 Task: Use the formula "SUMXMY2" in spreadsheet "Project portfolio".
Action: Key pressed '='
Screenshot: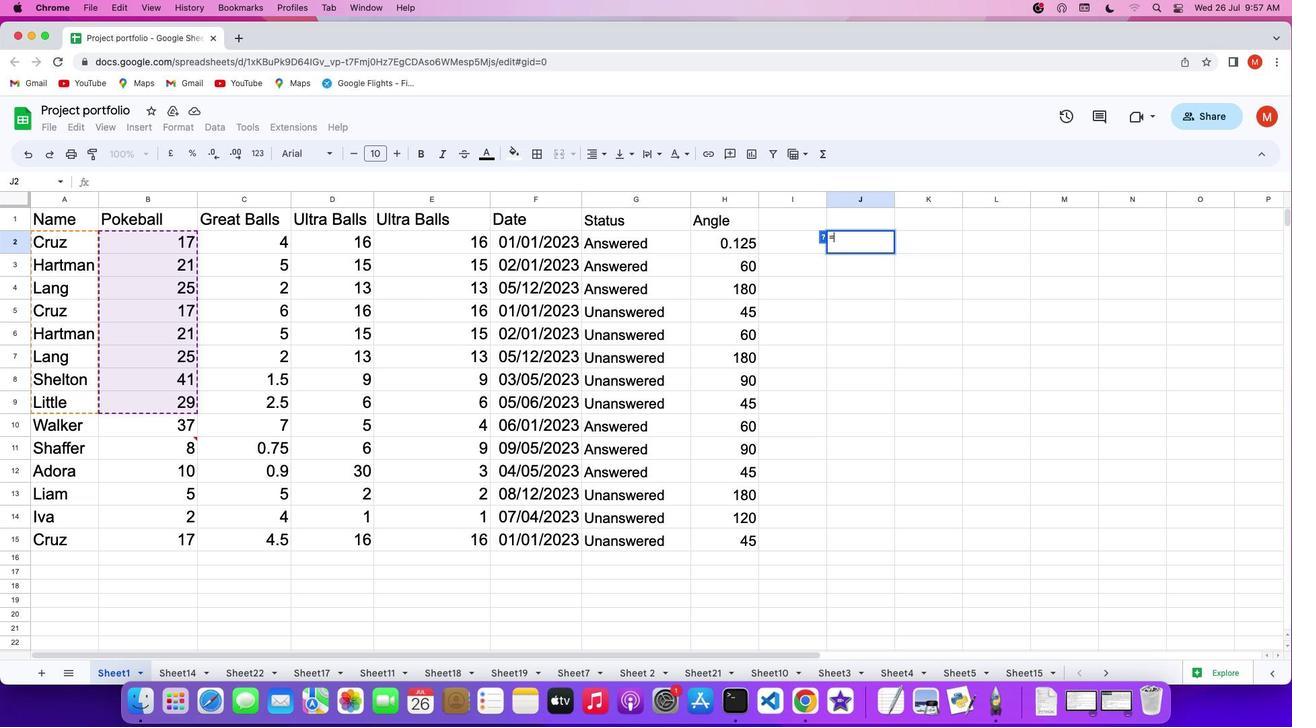 
Action: Mouse moved to (826, 156)
Screenshot: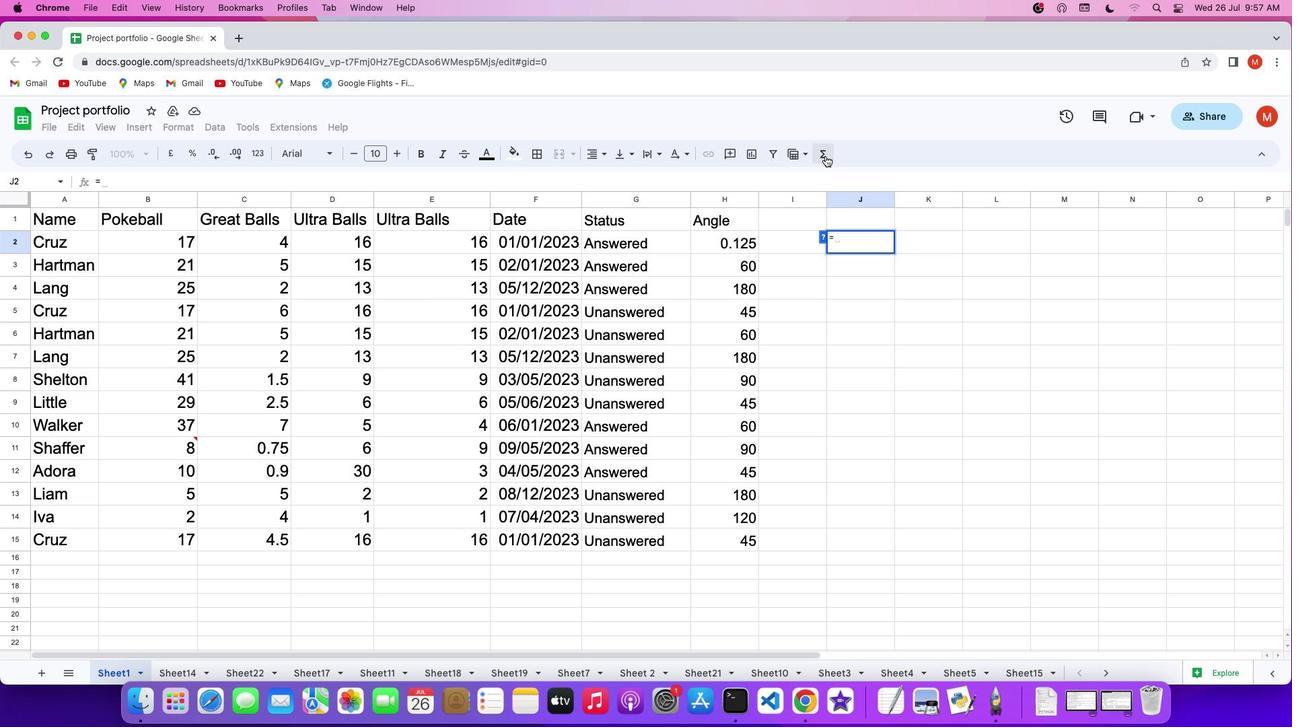 
Action: Mouse pressed left at (826, 156)
Screenshot: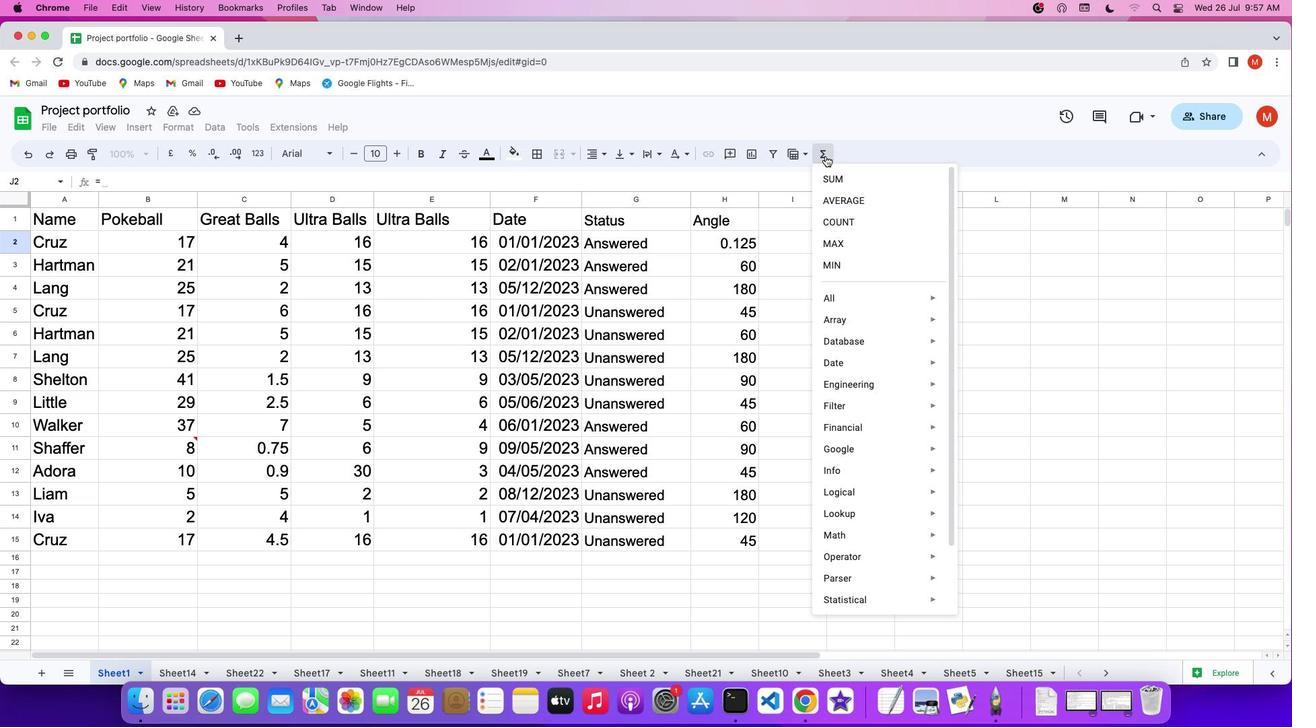 
Action: Mouse moved to (1032, 525)
Screenshot: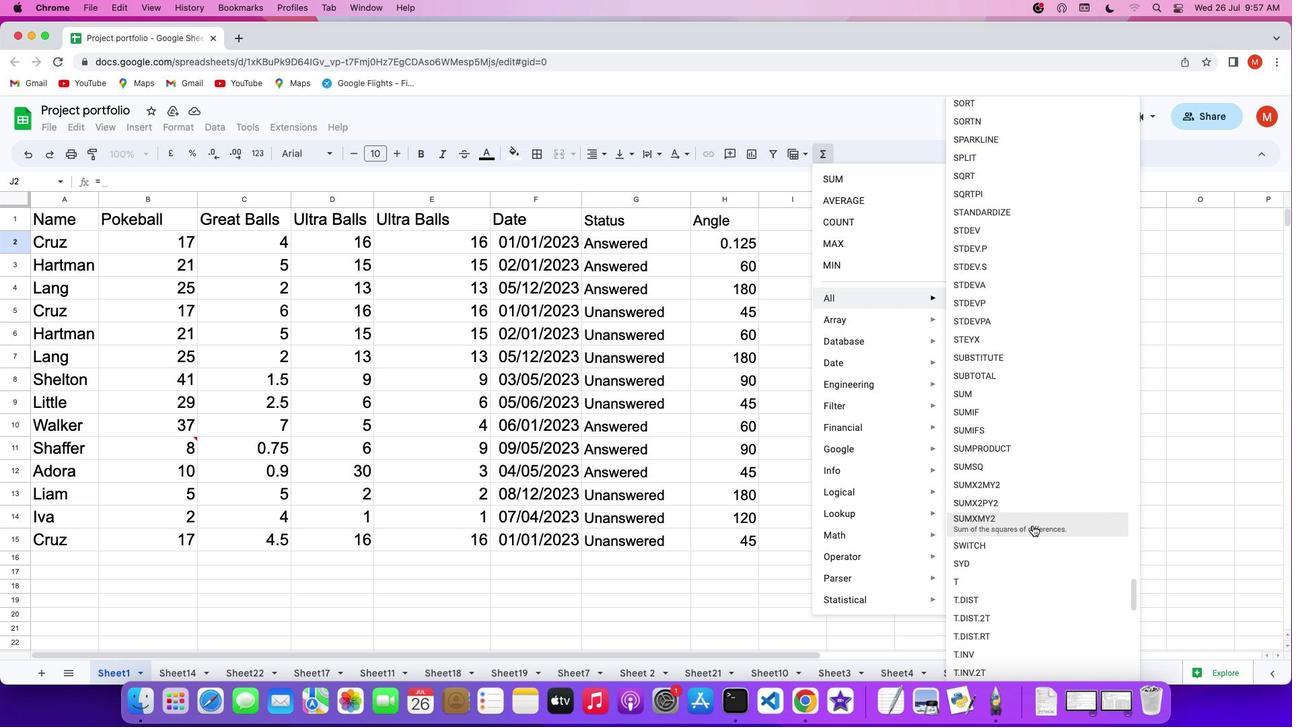 
Action: Mouse pressed left at (1032, 525)
Screenshot: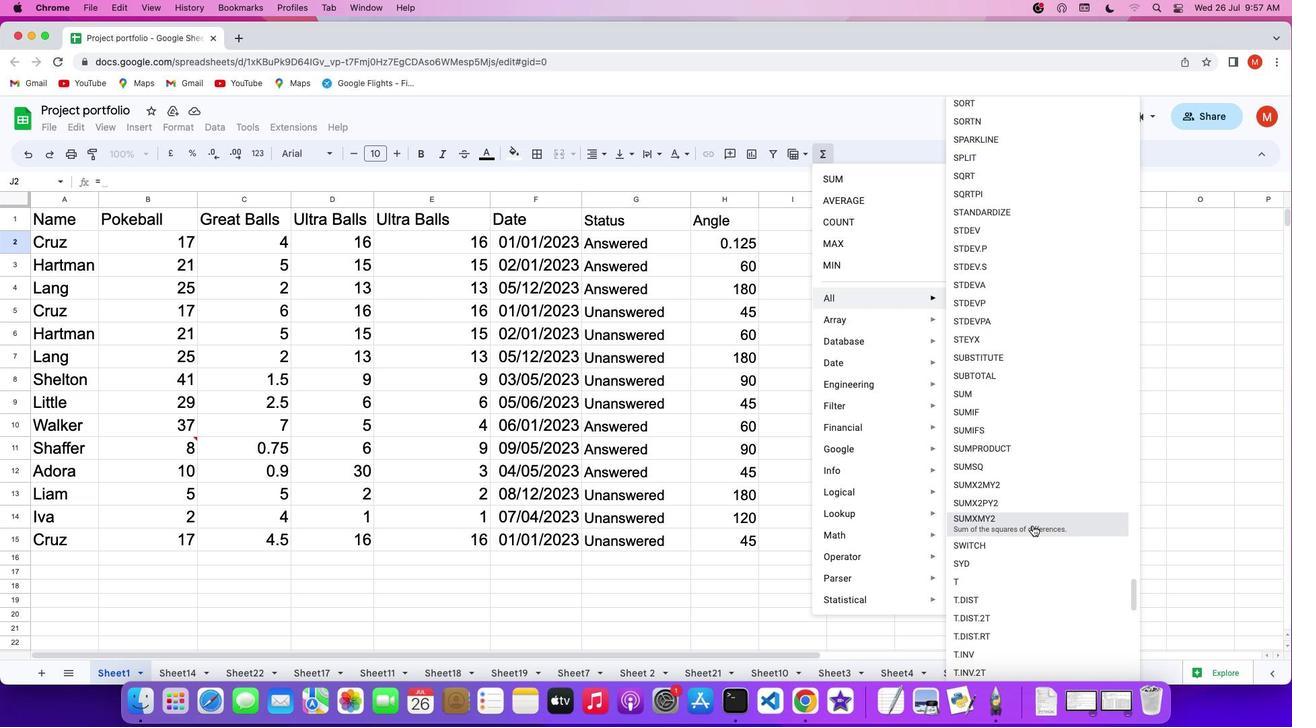 
Action: Key pressed Key.shift'A''2'Key.shift_r':'Key.shift'A''9'','Key.shift'B''2'Key.shift_r':'Key.shift'B''9'Key.enter
Screenshot: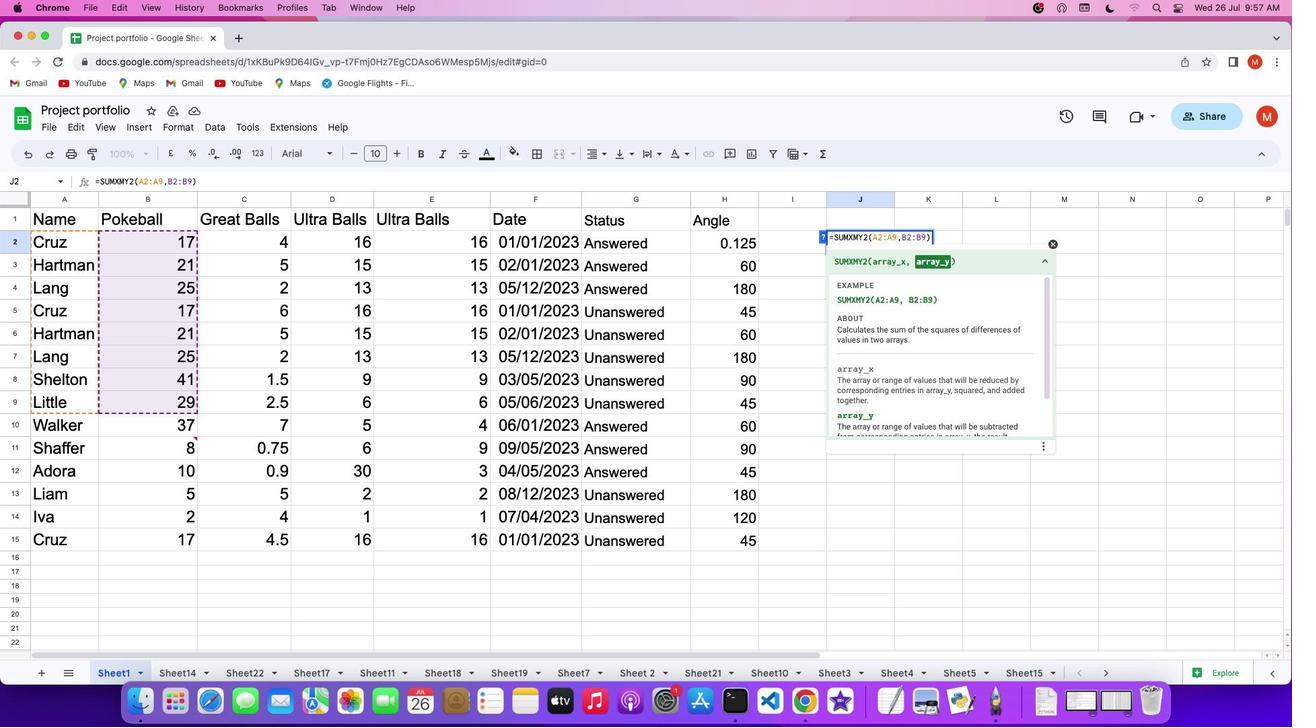 
